 Task: Create Board Project Management Software to Workspace Diversity and Inclusion. Create Board Talent Acquisition to Workspace Diversity and Inclusion. Create Board Market Opportunity Assessment and Prioritization to Workspace Diversity and Inclusion
Action: Mouse moved to (384, 75)
Screenshot: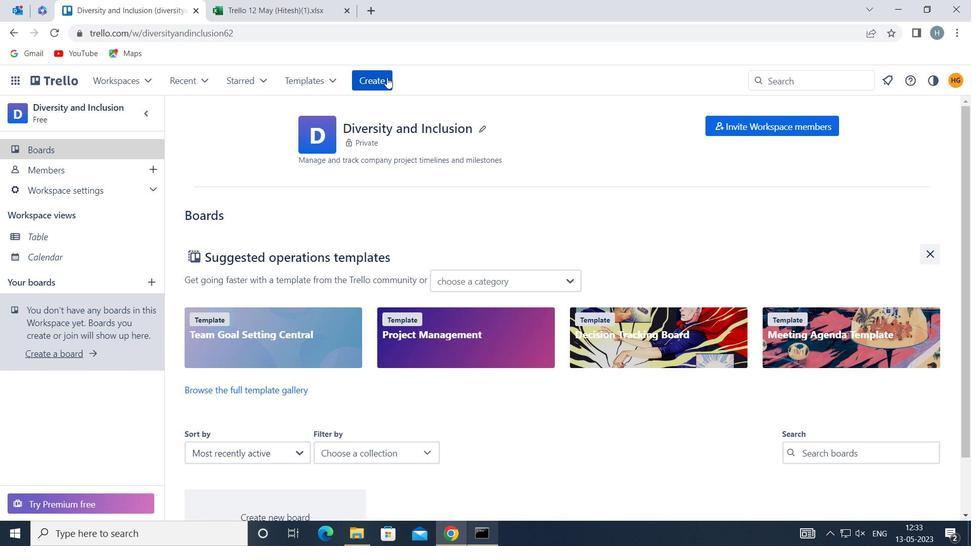 
Action: Mouse pressed left at (384, 75)
Screenshot: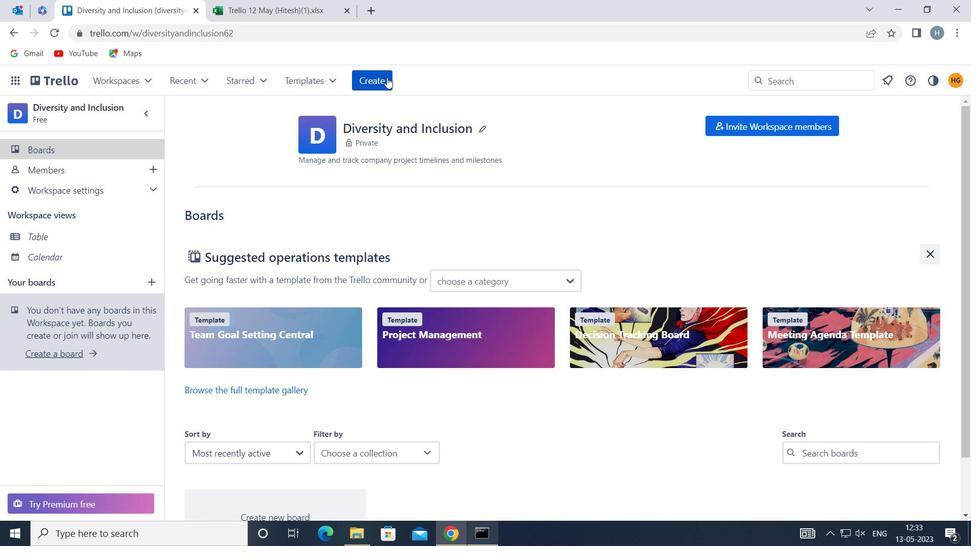 
Action: Mouse moved to (410, 126)
Screenshot: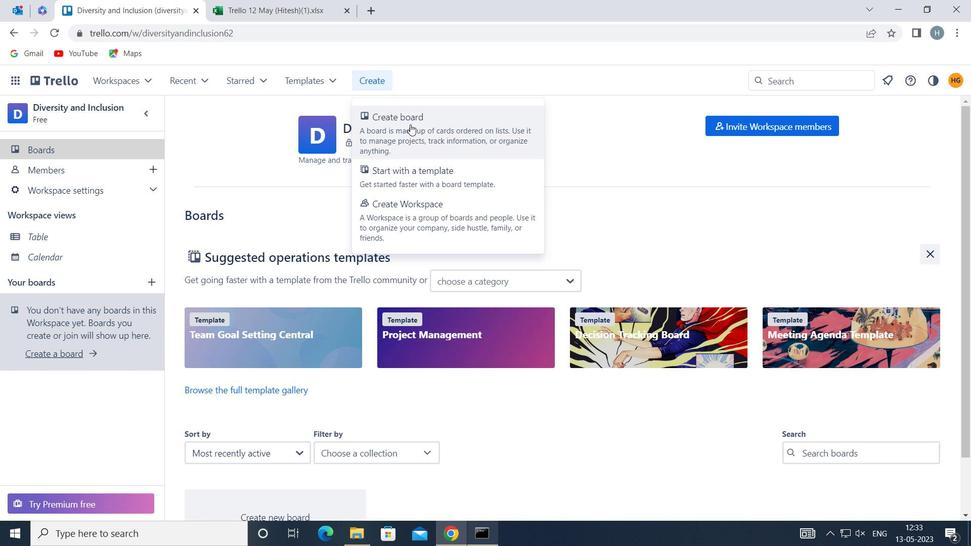 
Action: Mouse pressed left at (410, 126)
Screenshot: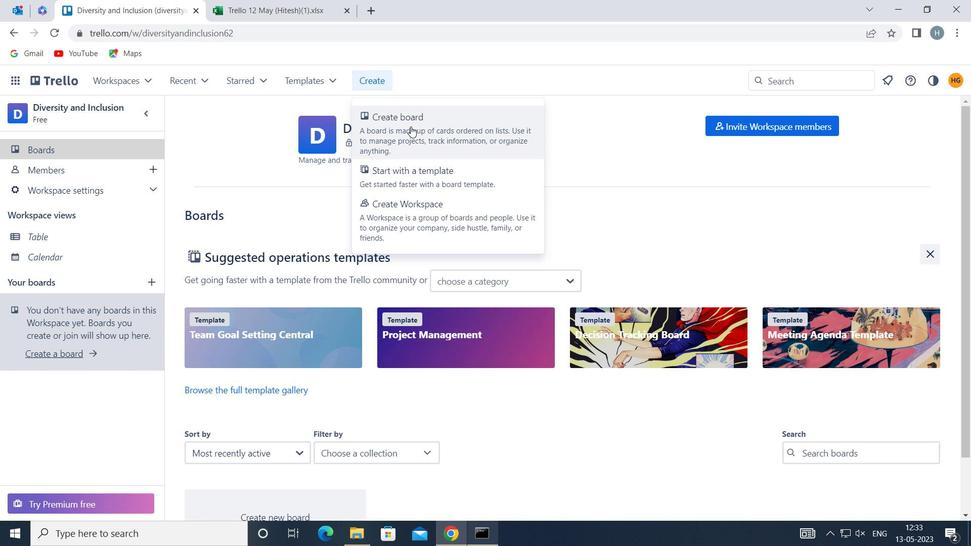 
Action: Mouse moved to (446, 281)
Screenshot: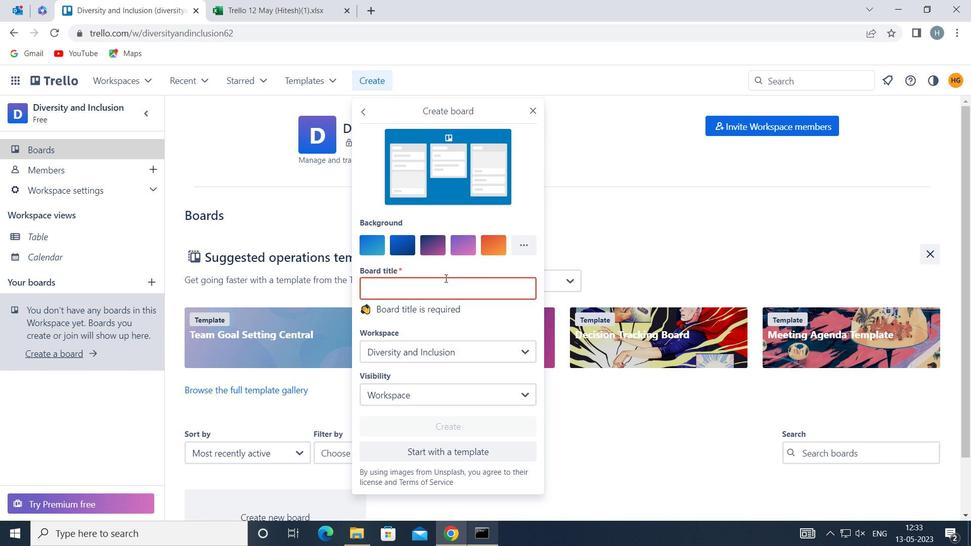 
Action: Key pressed <Key.shift>PROJECT<Key.space><Key.shift>MANAGEMENT<Key.space><Key.shift>SOFTWAR
Screenshot: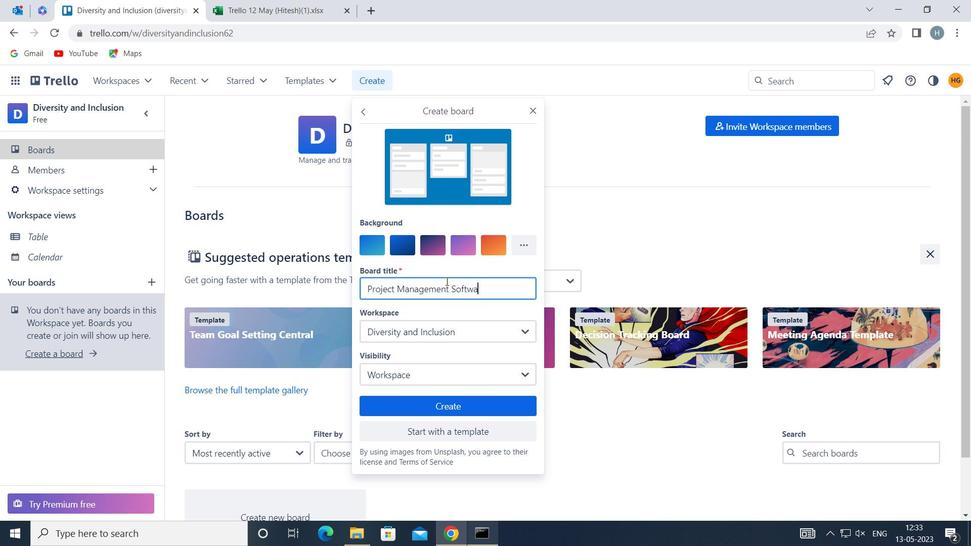 
Action: Mouse moved to (447, 281)
Screenshot: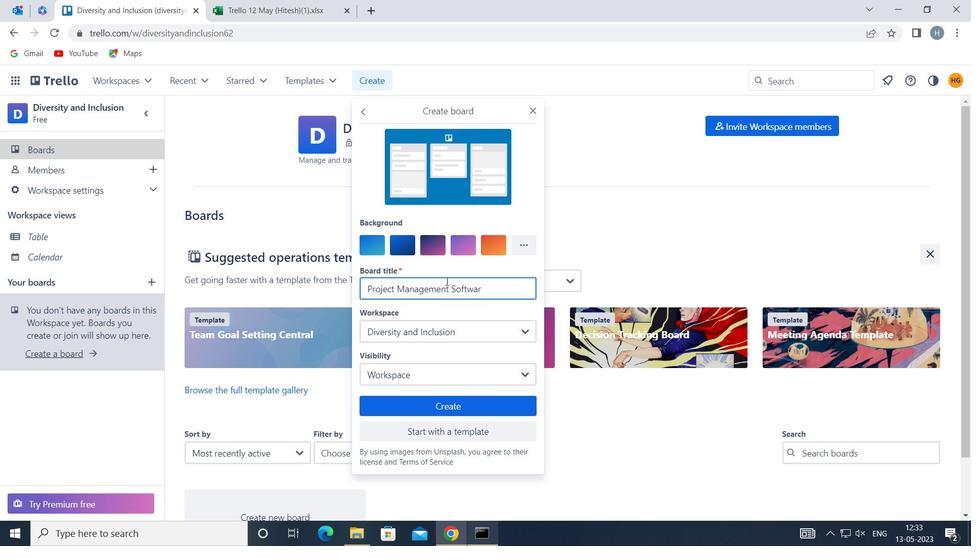 
Action: Key pressed E
Screenshot: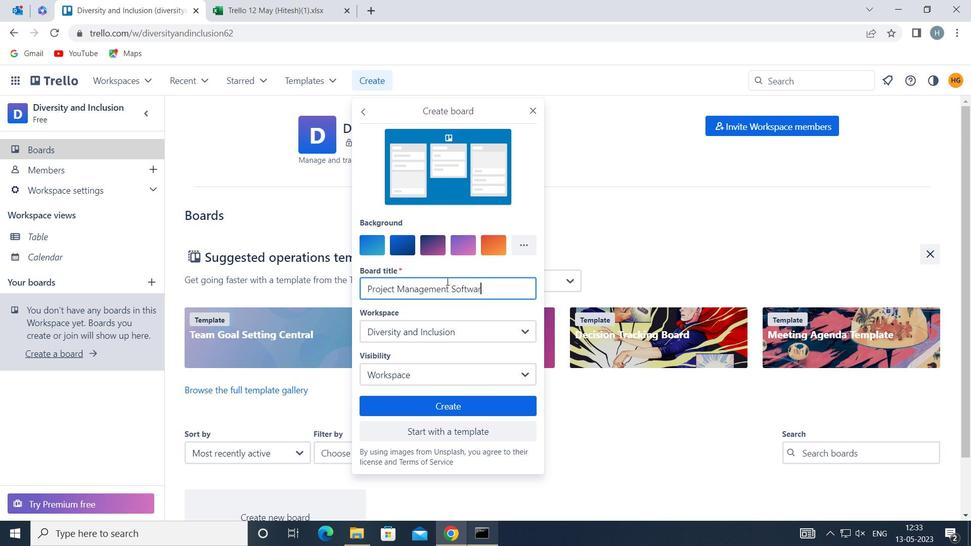 
Action: Mouse moved to (466, 399)
Screenshot: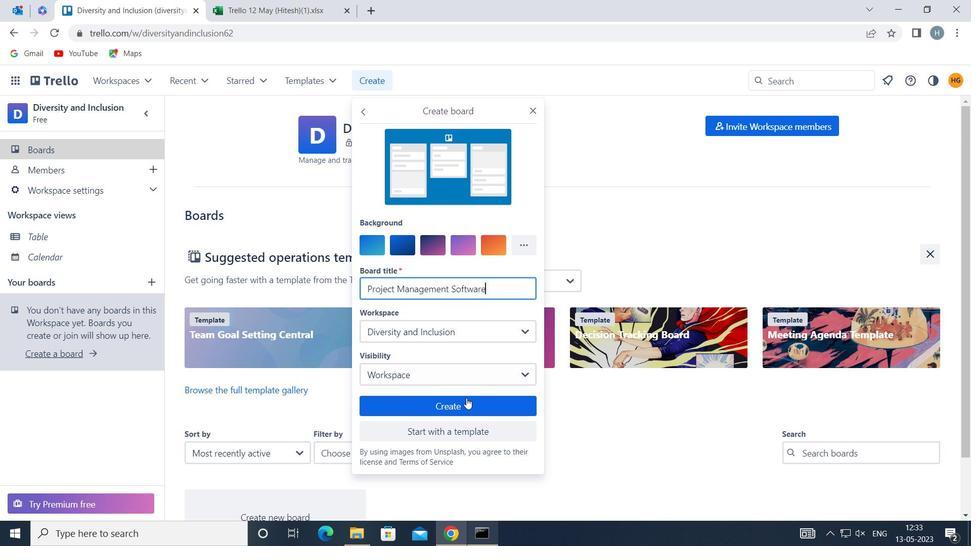 
Action: Mouse pressed left at (466, 399)
Screenshot: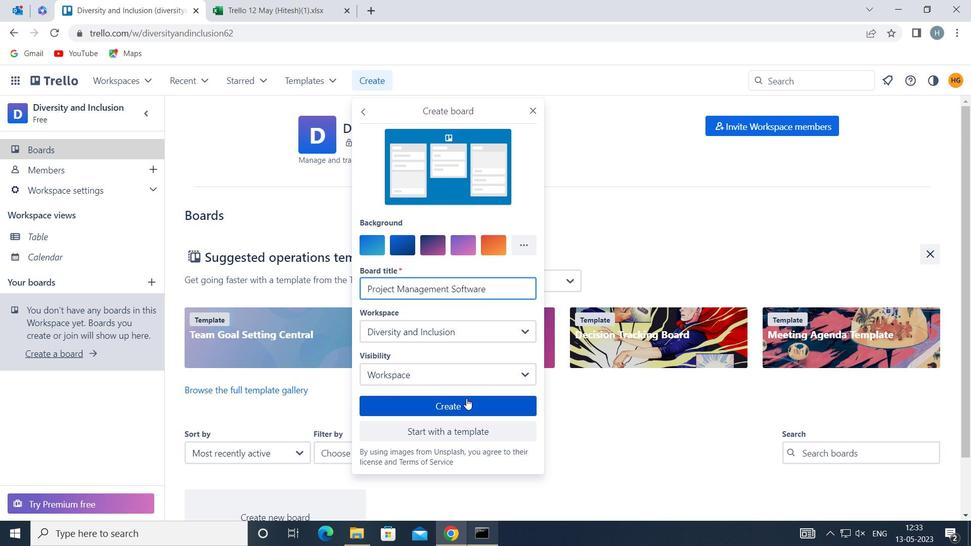 
Action: Mouse moved to (379, 82)
Screenshot: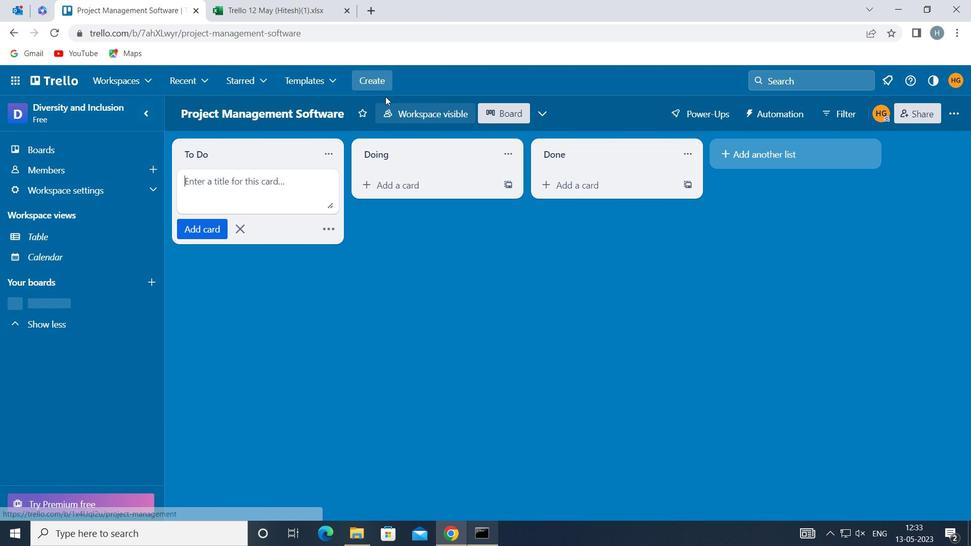 
Action: Mouse pressed left at (379, 82)
Screenshot: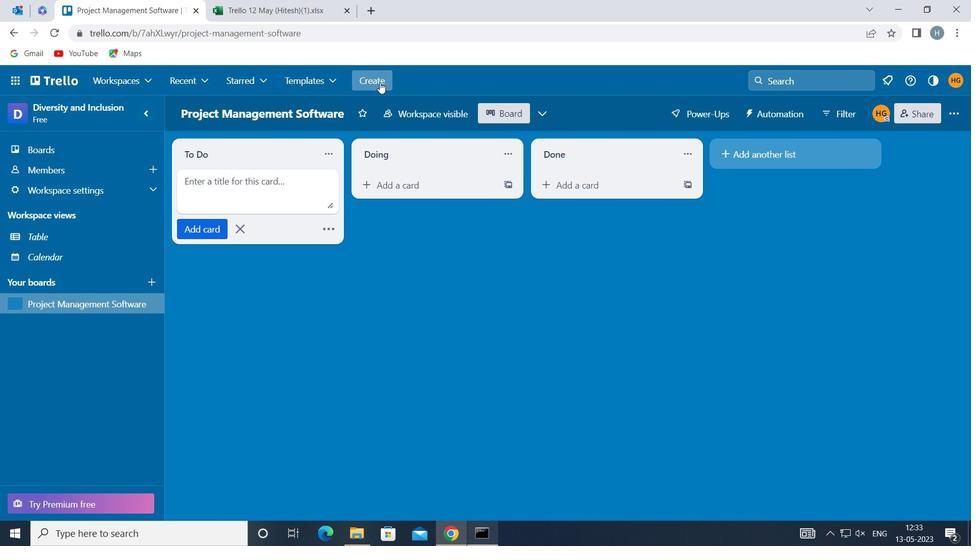 
Action: Mouse moved to (408, 127)
Screenshot: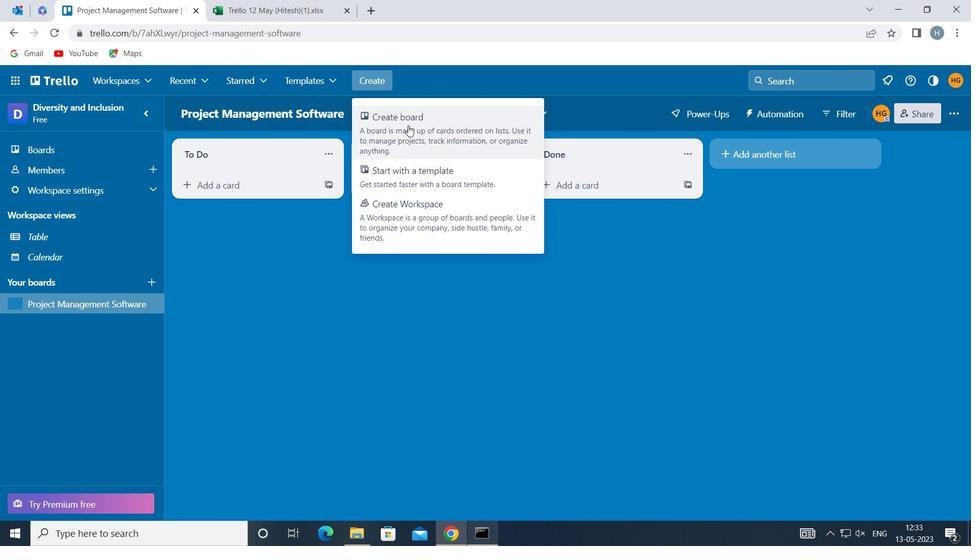 
Action: Mouse pressed left at (408, 127)
Screenshot: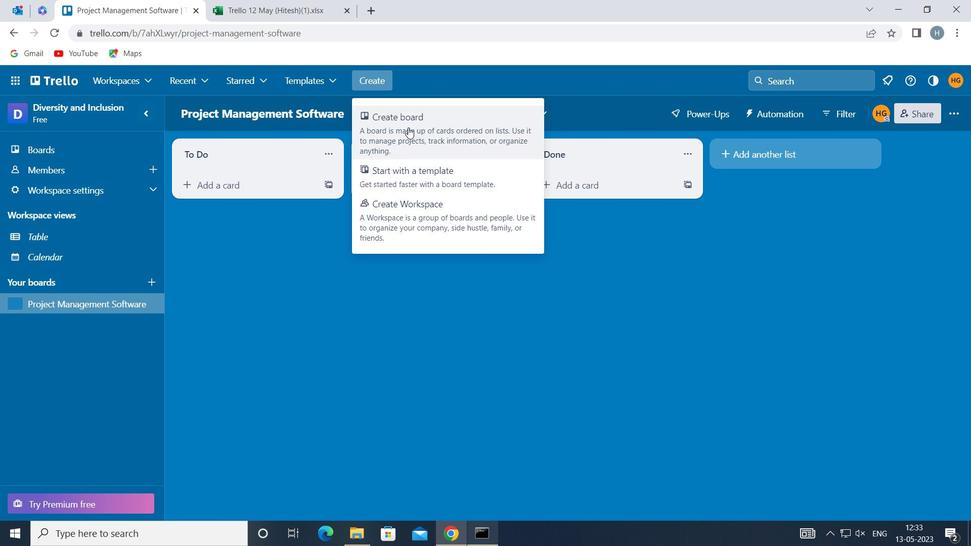
Action: Key pressed <Key.shift>TELENT<Key.space><Key.shift>ACQUISITION
Screenshot: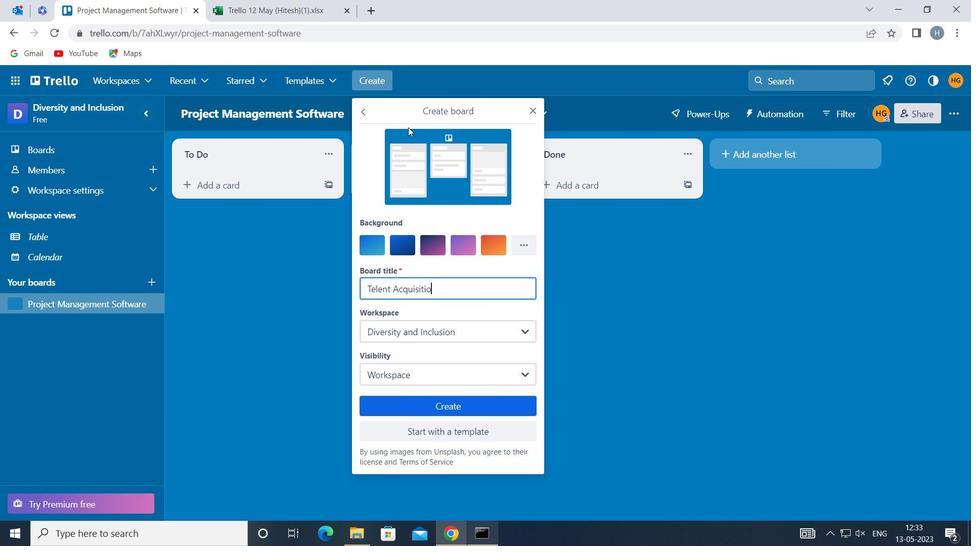 
Action: Mouse moved to (465, 402)
Screenshot: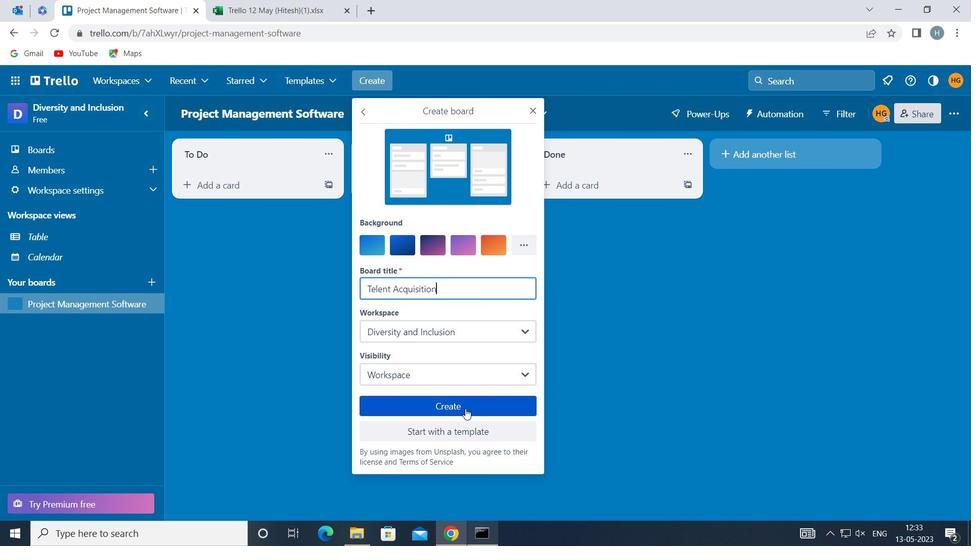 
Action: Mouse pressed left at (465, 402)
Screenshot: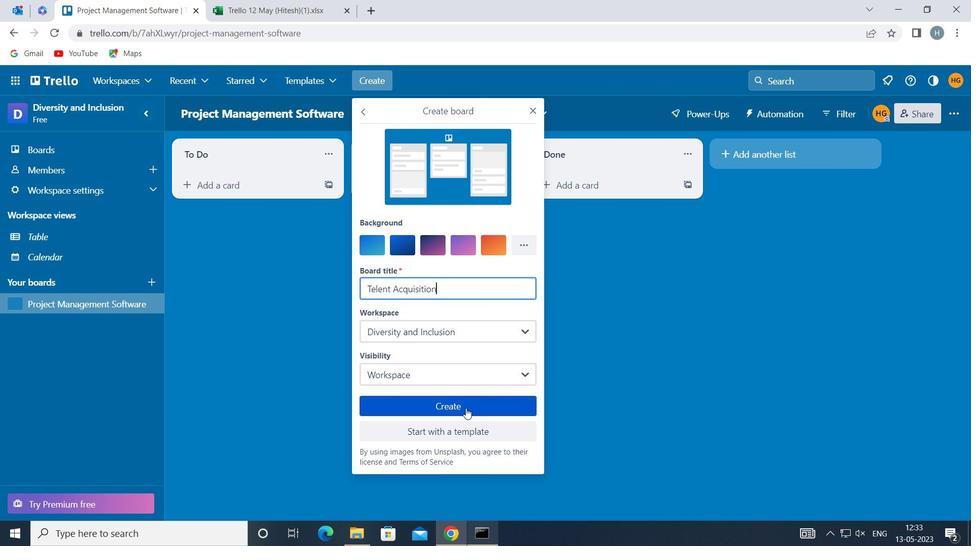 
Action: Mouse moved to (371, 80)
Screenshot: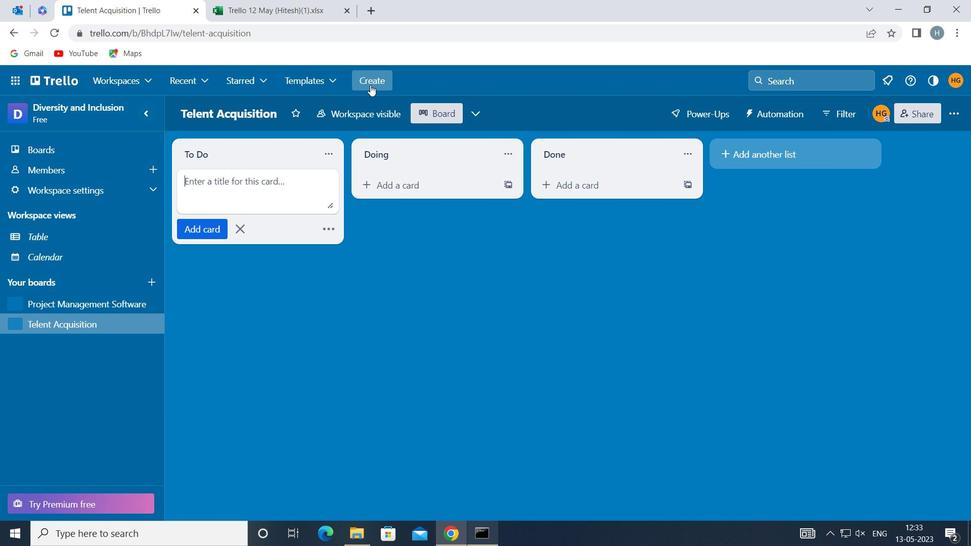 
Action: Mouse pressed left at (371, 80)
Screenshot: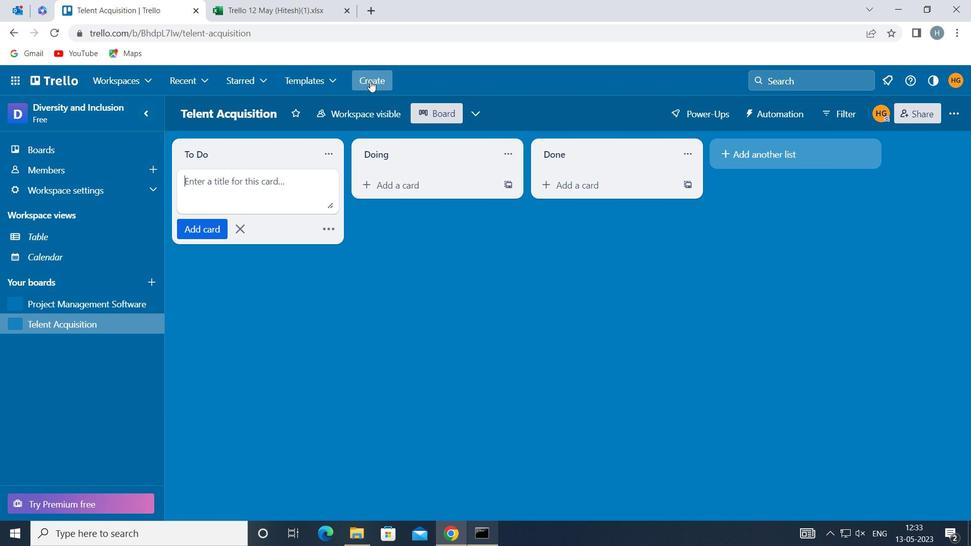 
Action: Mouse moved to (427, 137)
Screenshot: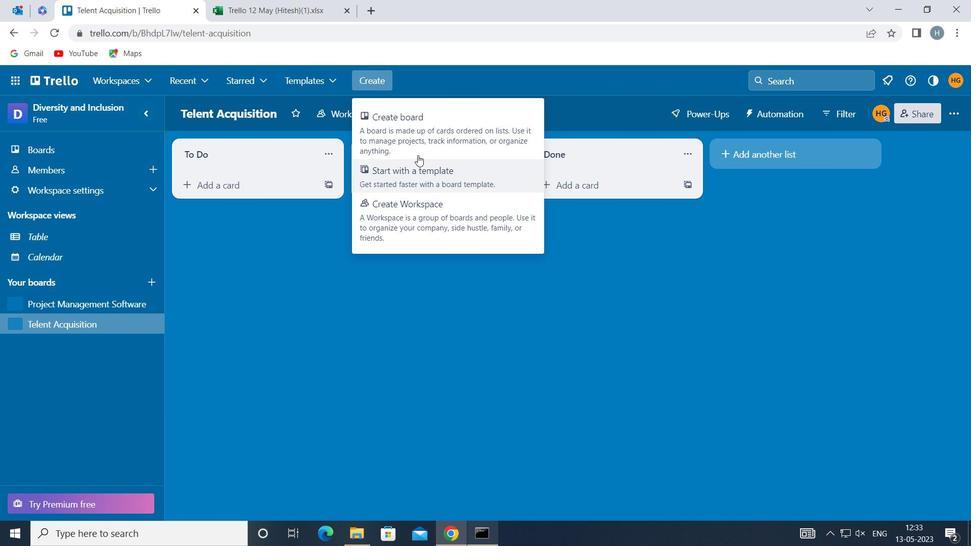 
Action: Mouse pressed left at (427, 137)
Screenshot: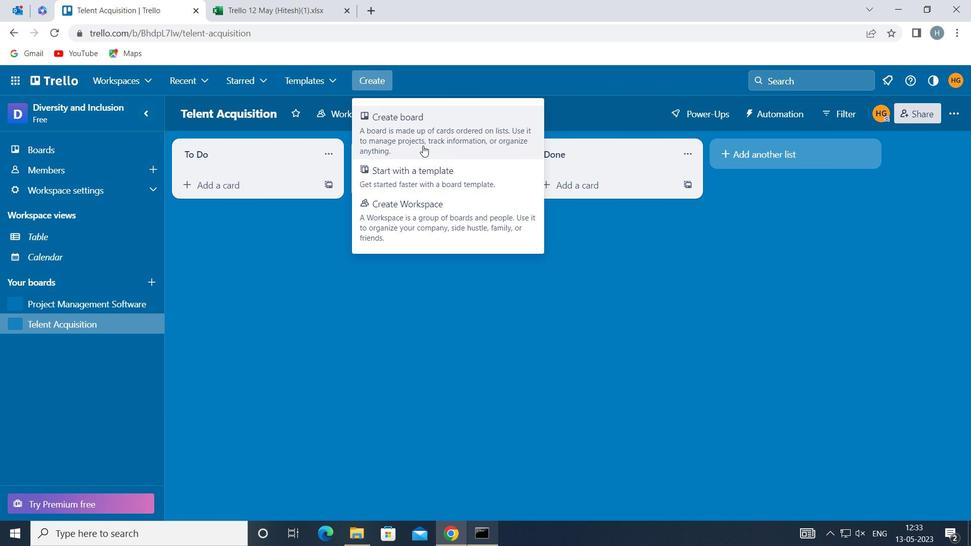 
Action: Mouse moved to (435, 277)
Screenshot: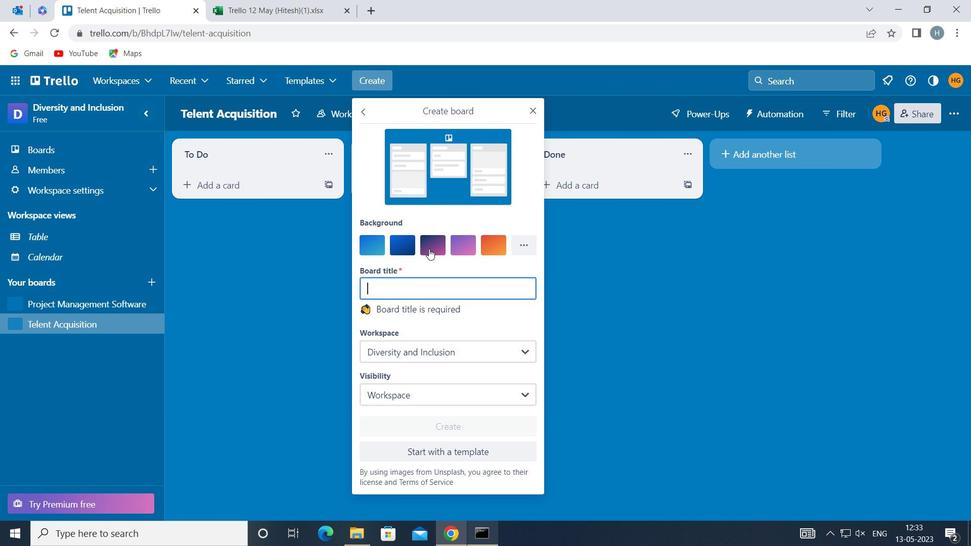 
Action: Key pressed <Key.shift>MARKET<Key.space><Key.shift>OPPORTUNITY<Key.space><Key.shift>ASSESSMENT<Key.space>AND<Key.space><Key.shift>PRIORITIX<Key.backspace>ZATION
Screenshot: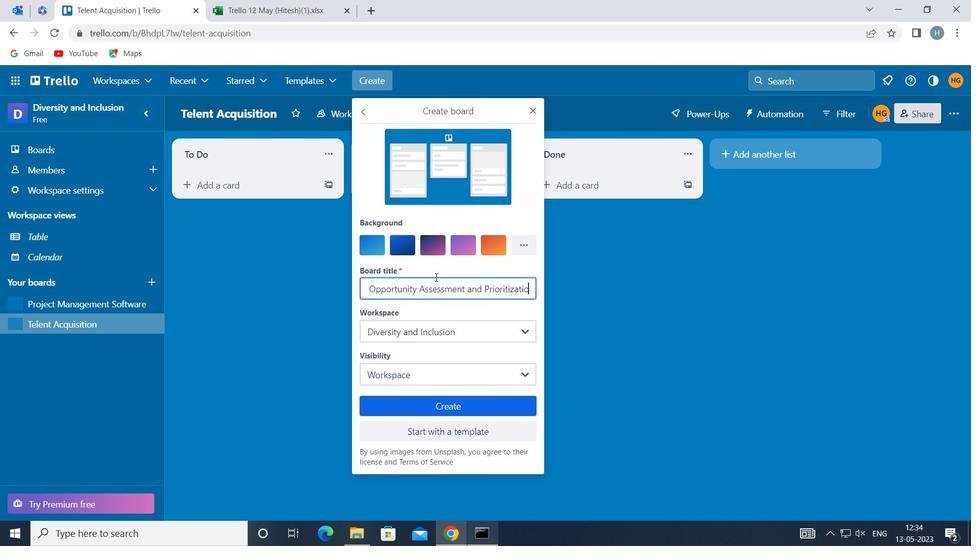 
Action: Mouse moved to (471, 401)
Screenshot: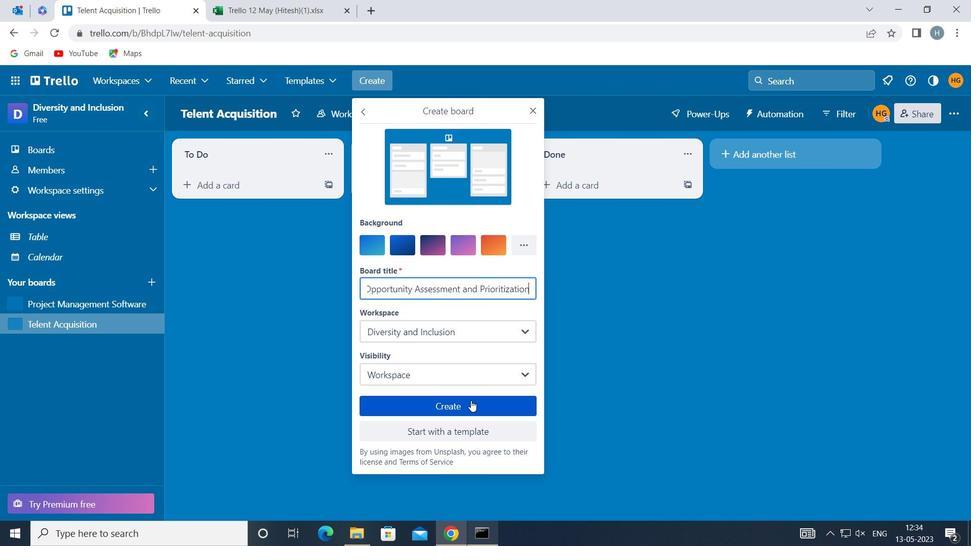 
Action: Mouse pressed left at (471, 401)
Screenshot: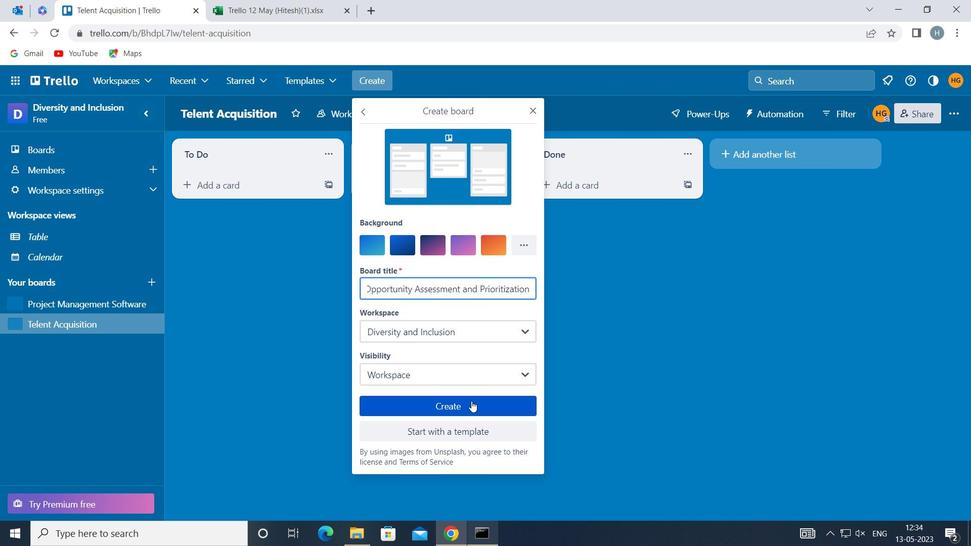 
Action: Mouse moved to (471, 264)
Screenshot: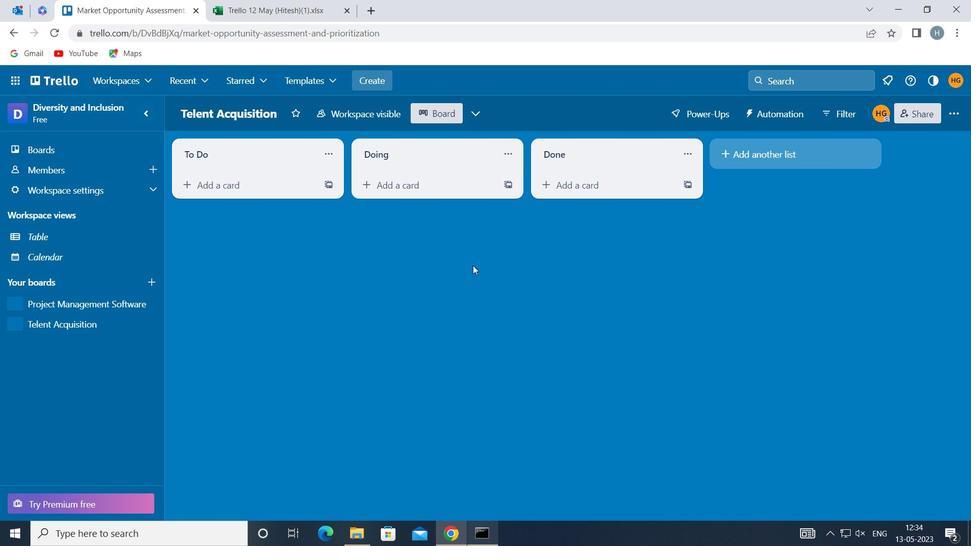 
Action: Key pressed <Key.f8>
Screenshot: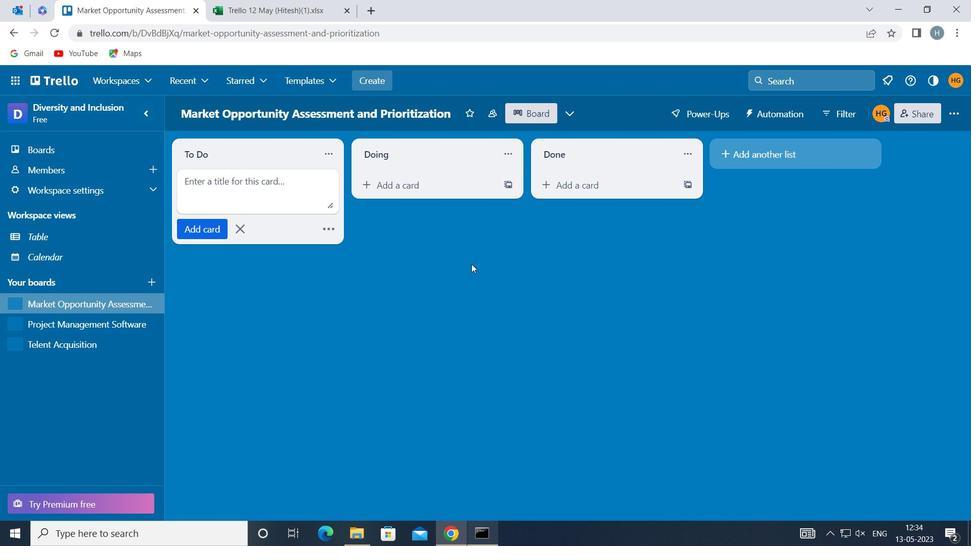 
